 Task: Create a new appointment titled 'Review Meeting' on June 30, 2023, from 15:00 to 17:00.
Action: Mouse moved to (117, 52)
Screenshot: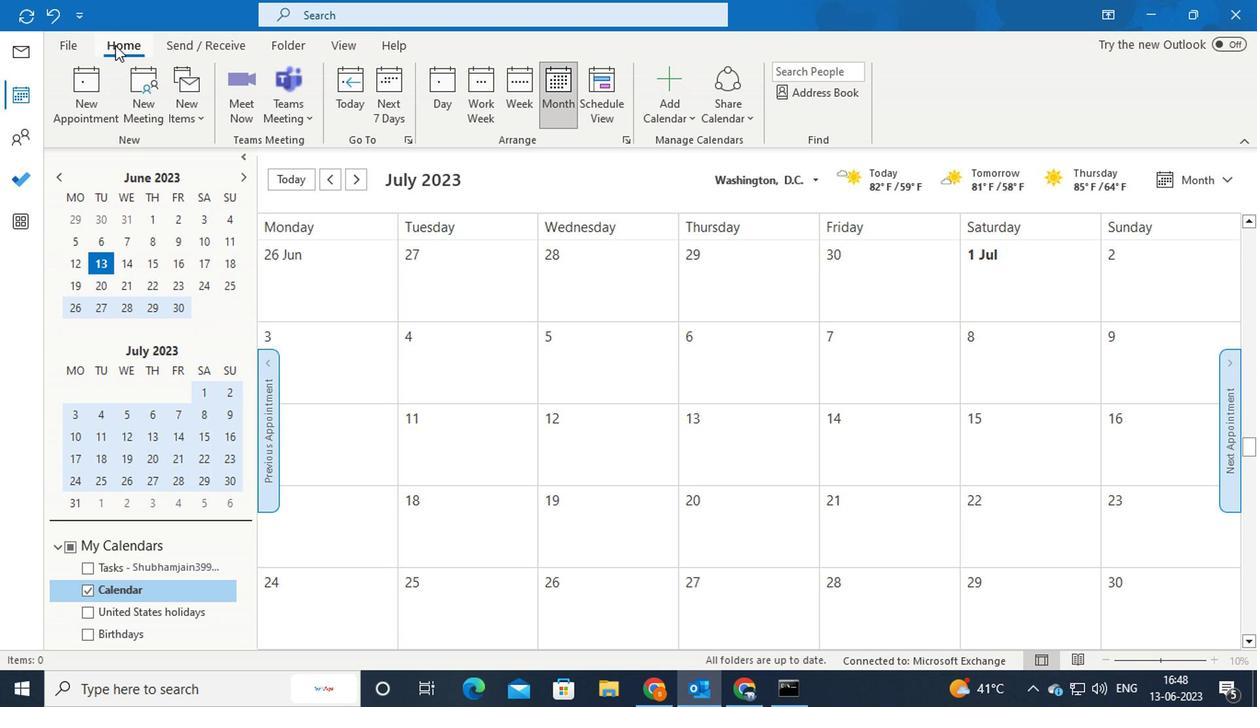 
Action: Mouse pressed left at (117, 52)
Screenshot: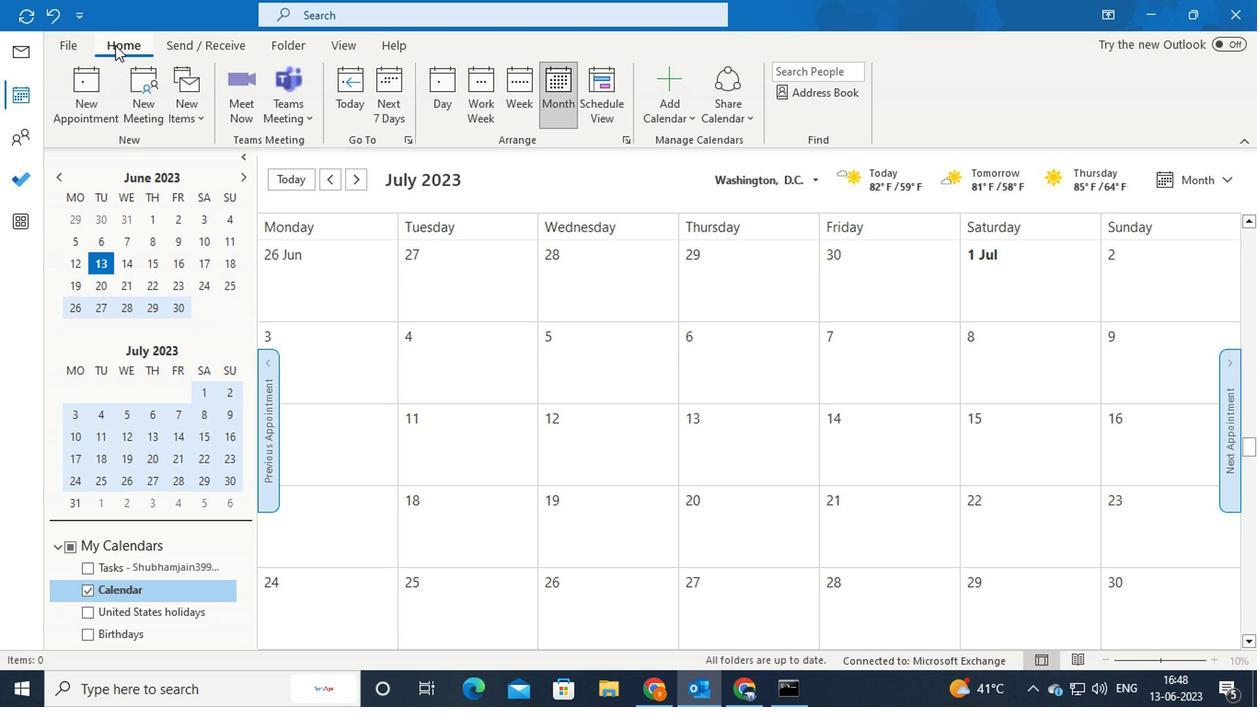 
Action: Mouse moved to (185, 314)
Screenshot: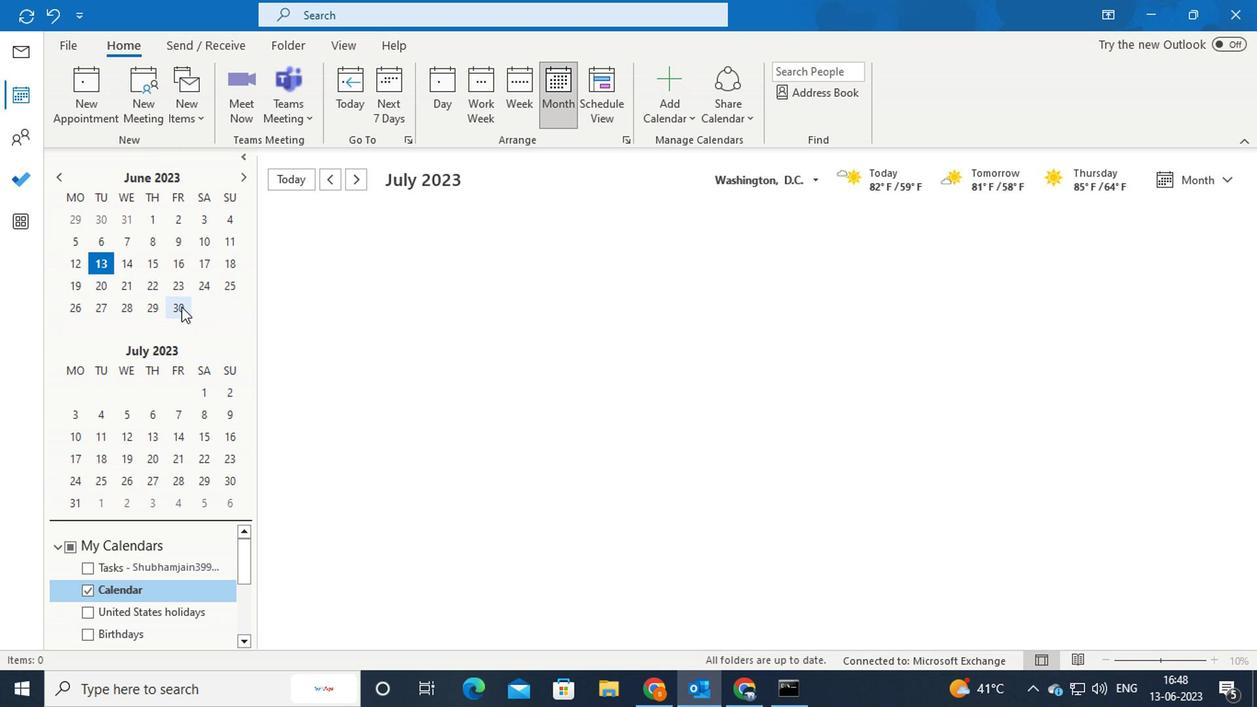 
Action: Mouse pressed left at (185, 314)
Screenshot: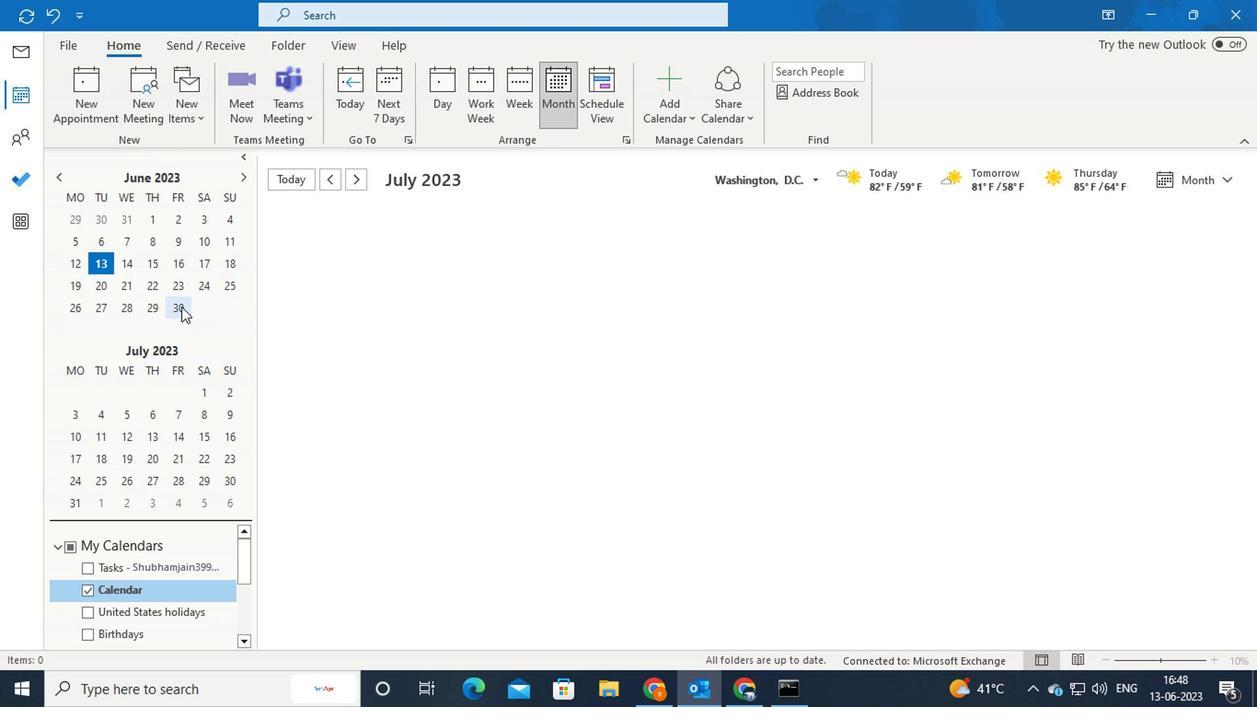 
Action: Mouse moved to (97, 117)
Screenshot: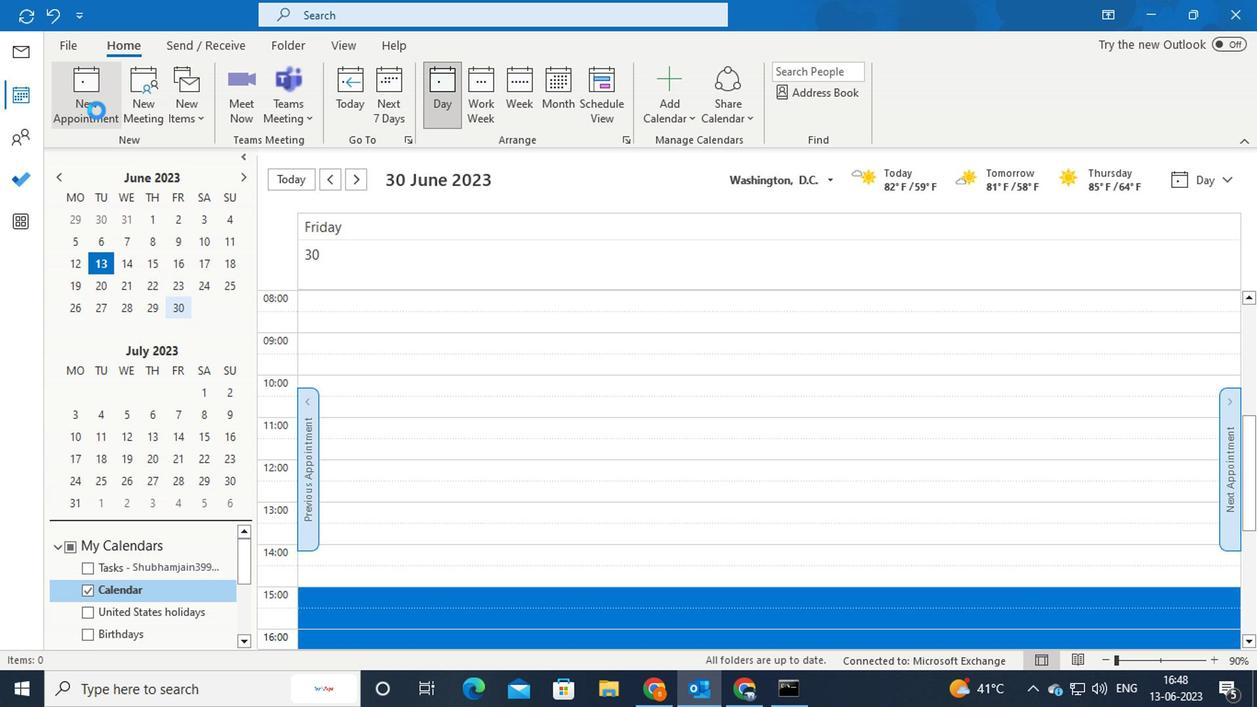 
Action: Mouse pressed left at (97, 117)
Screenshot: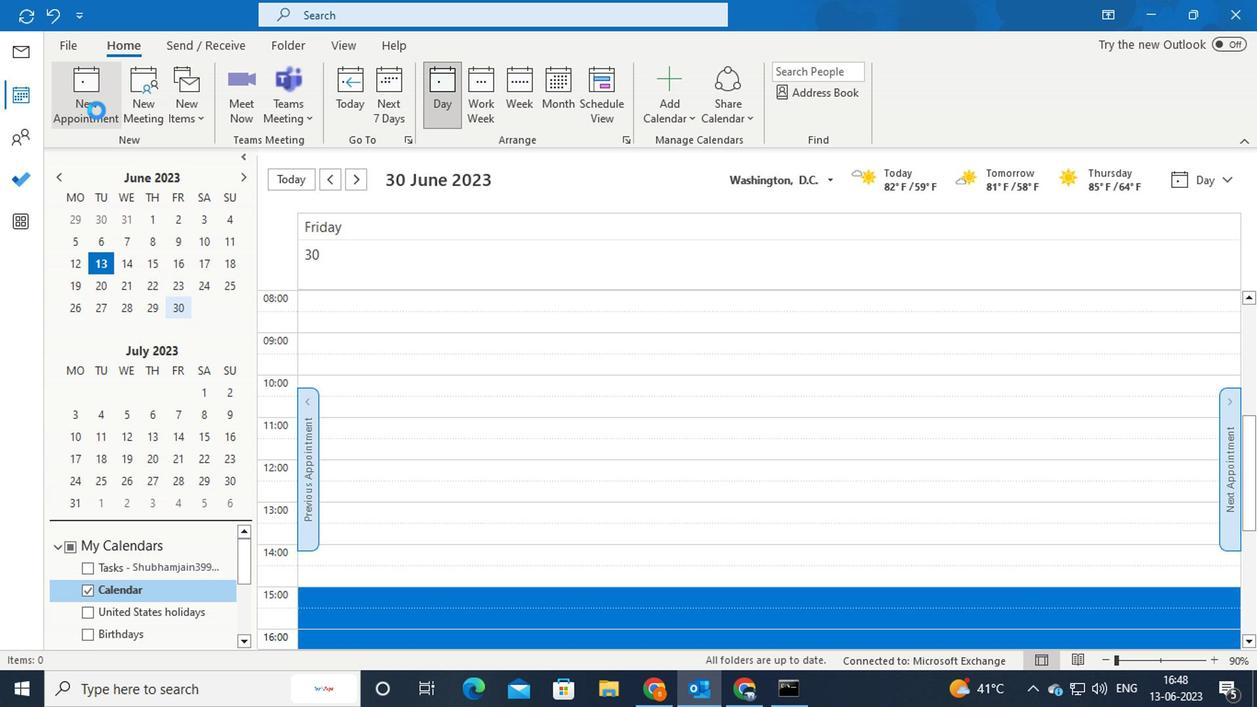 
Action: Mouse moved to (261, 189)
Screenshot: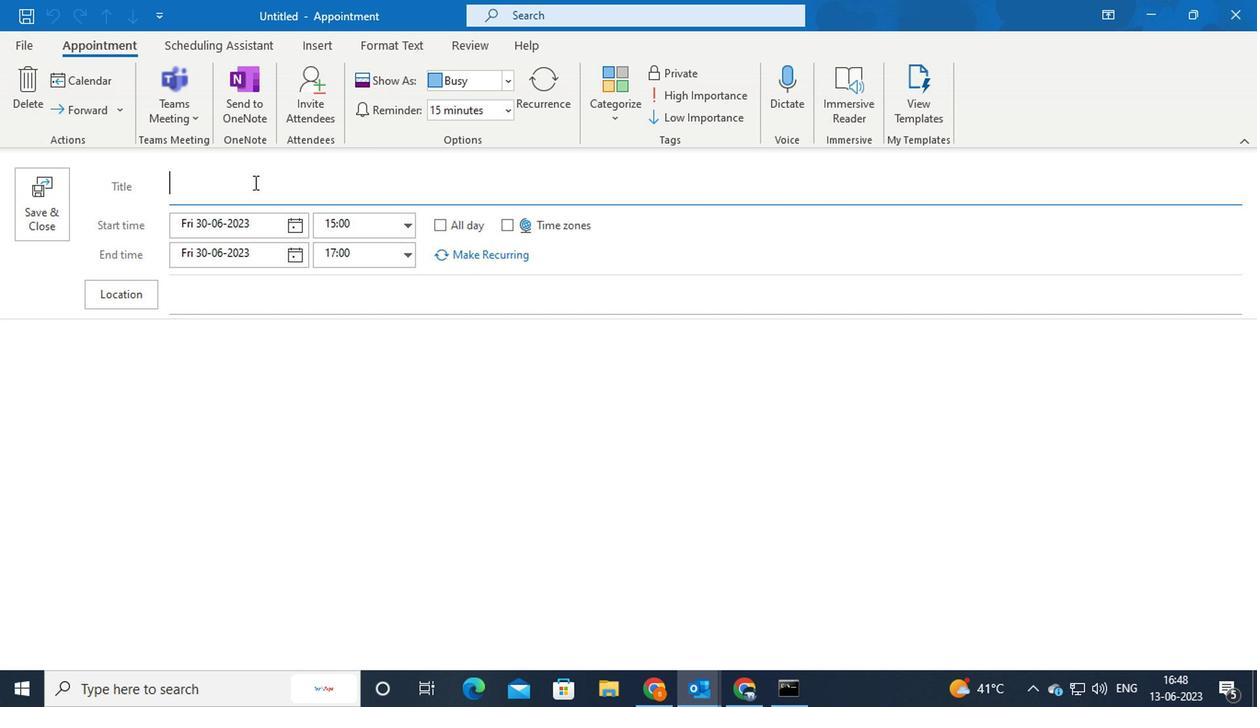 
Action: Mouse pressed left at (261, 189)
Screenshot: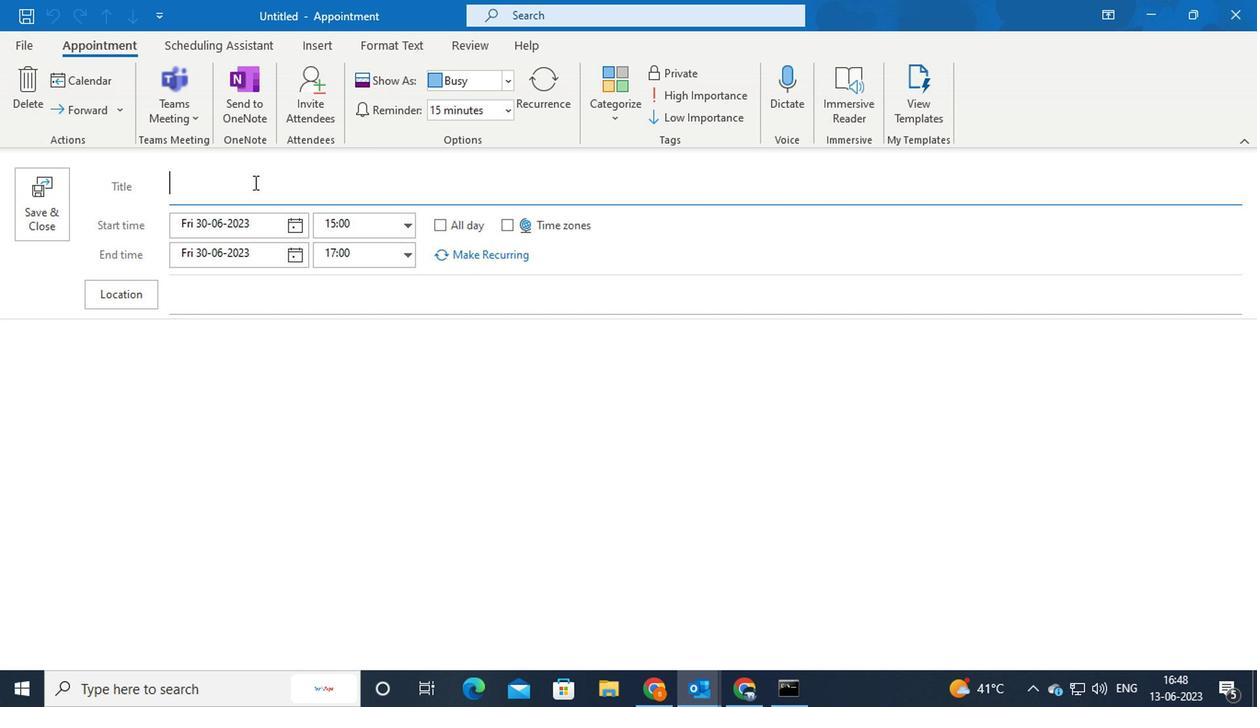 
Action: Mouse moved to (261, 187)
Screenshot: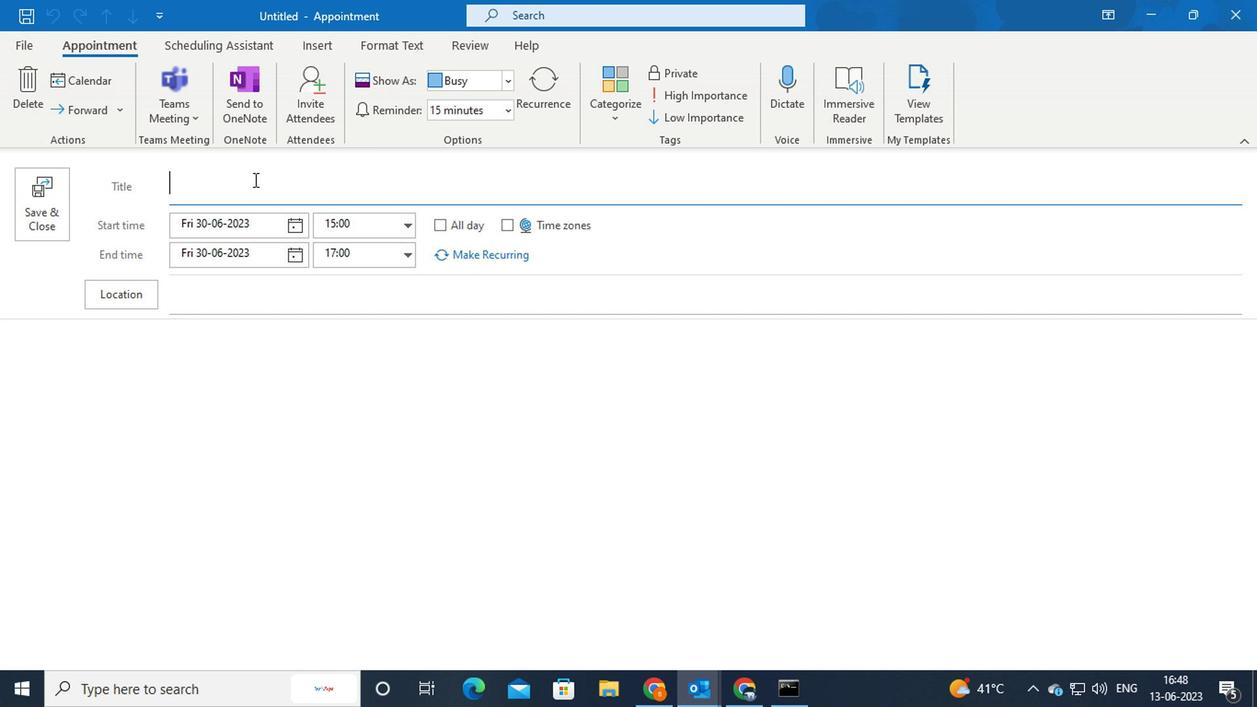 
Action: Key pressed <Key.shift>REVIEW<Key.space><Key.shift>NEET<Key.backspace><Key.backspace><Key.backspace><Key.backspace><Key.shift>MEETING
Screenshot: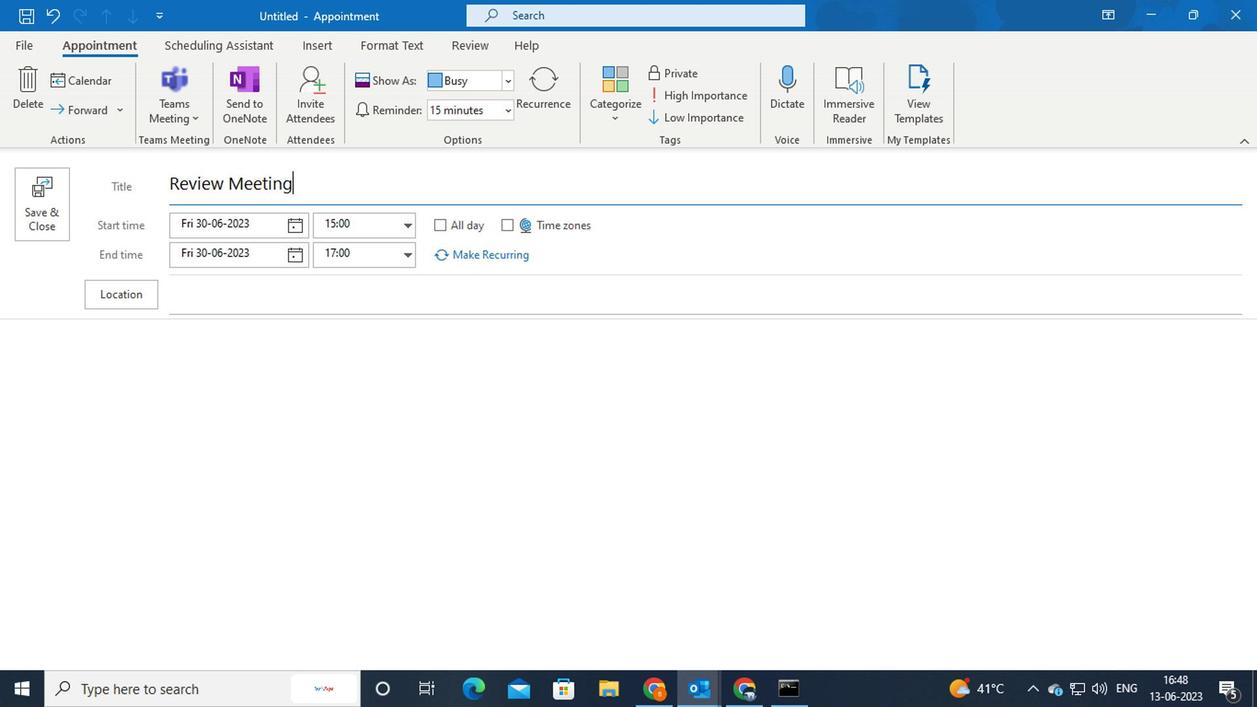 
Action: Mouse moved to (417, 235)
Screenshot: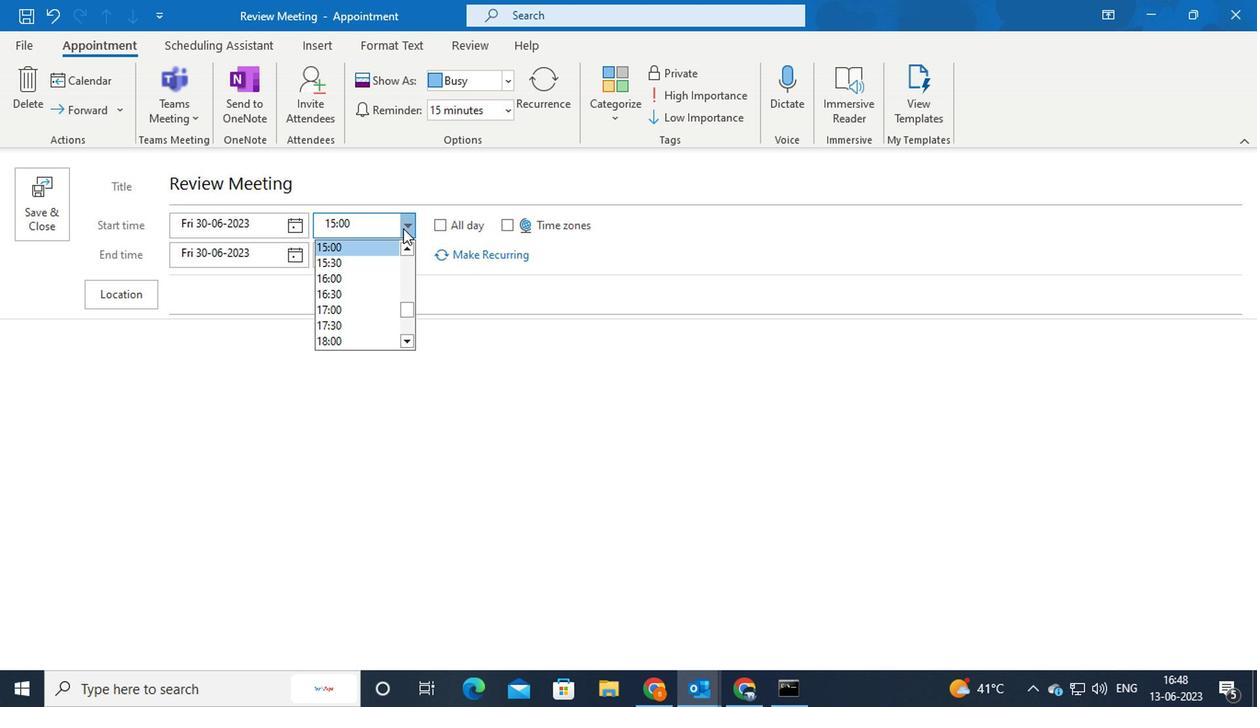 
Action: Mouse pressed left at (417, 235)
Screenshot: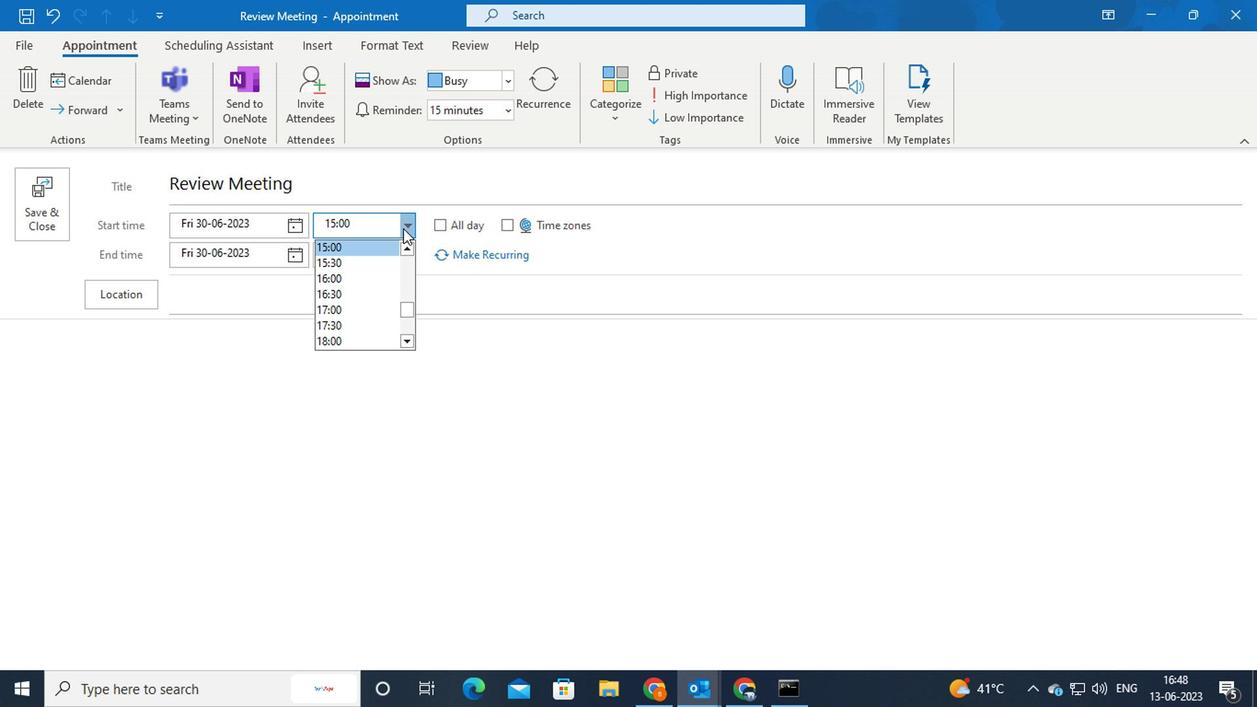 
Action: Mouse moved to (394, 256)
Screenshot: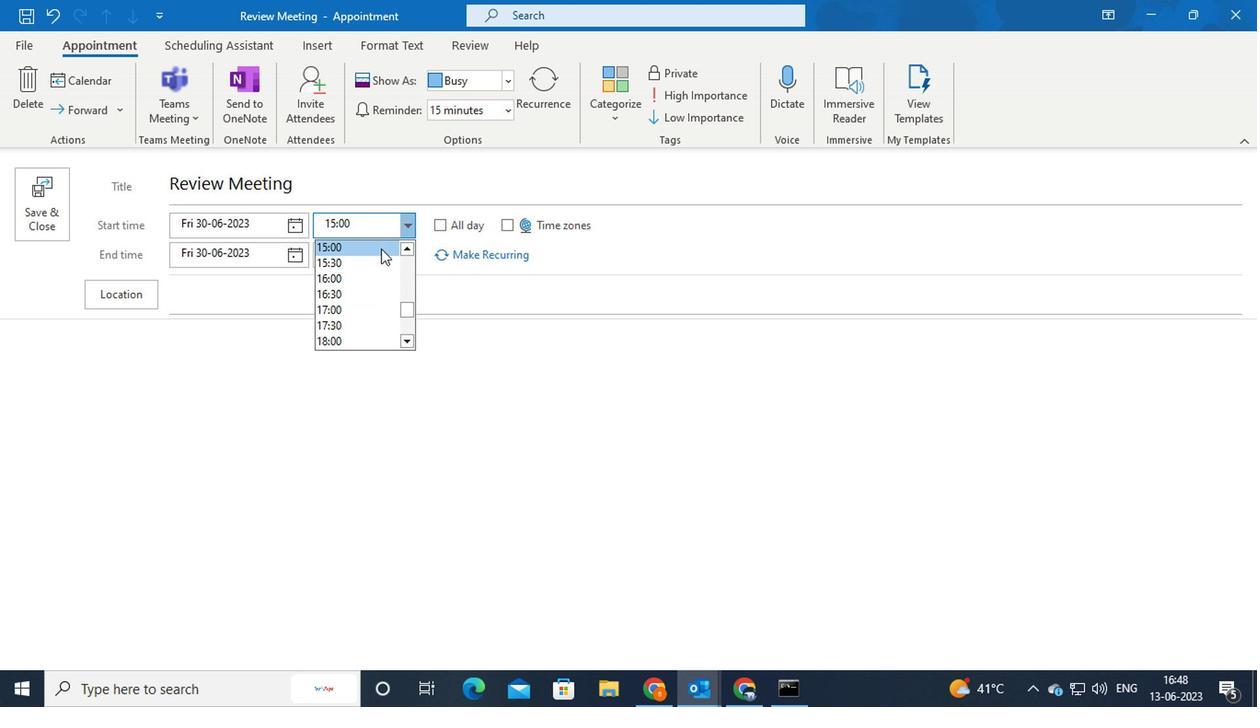 
Action: Mouse pressed left at (394, 256)
Screenshot: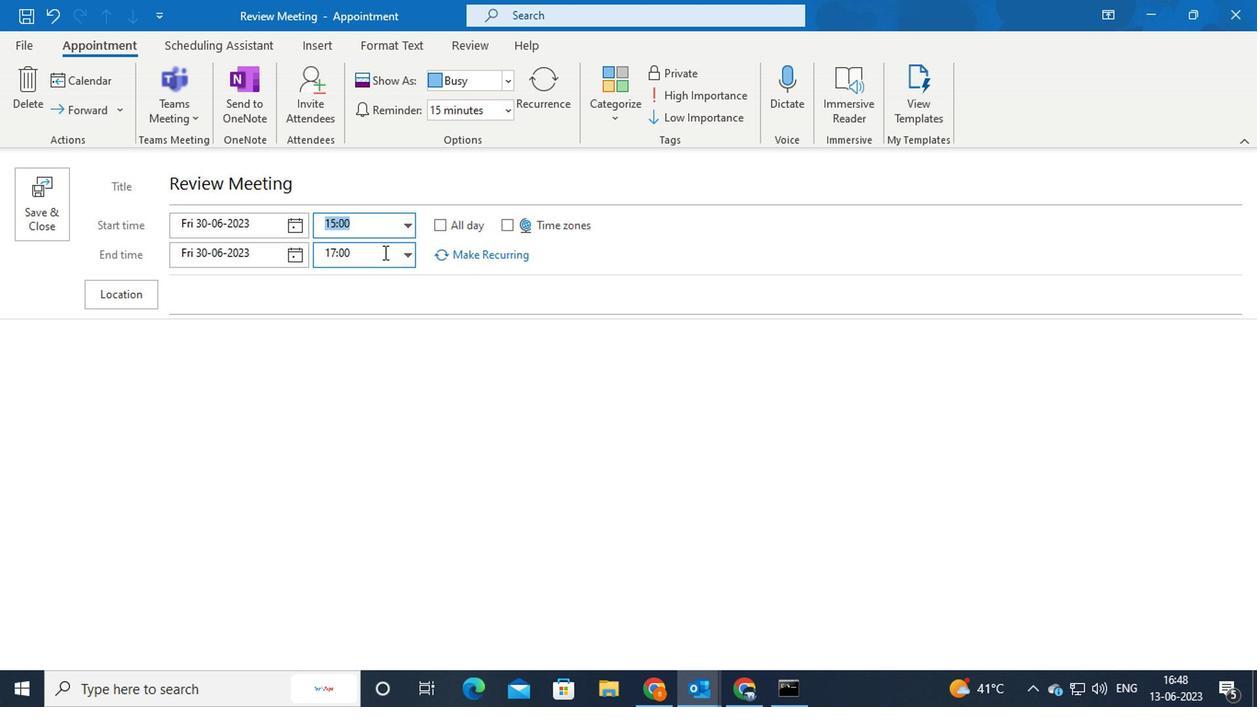 
Action: Mouse moved to (424, 264)
Screenshot: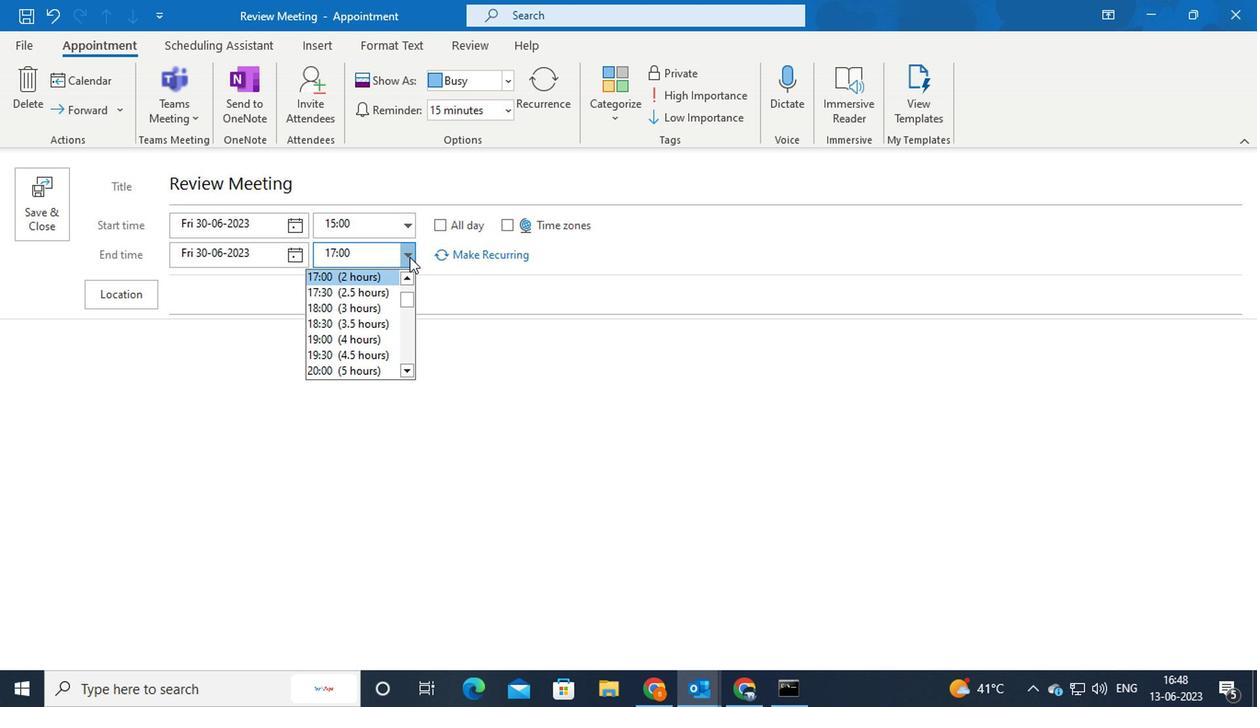 
Action: Mouse pressed left at (424, 264)
Screenshot: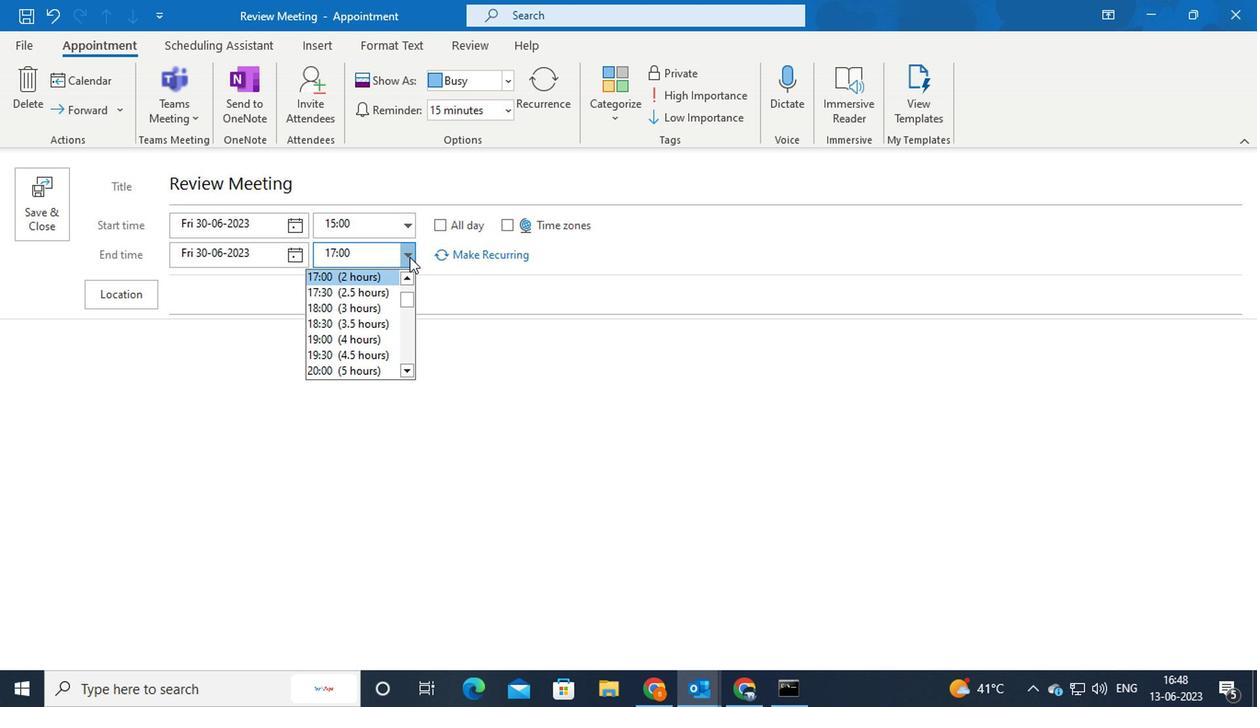 
Action: Mouse moved to (403, 283)
Screenshot: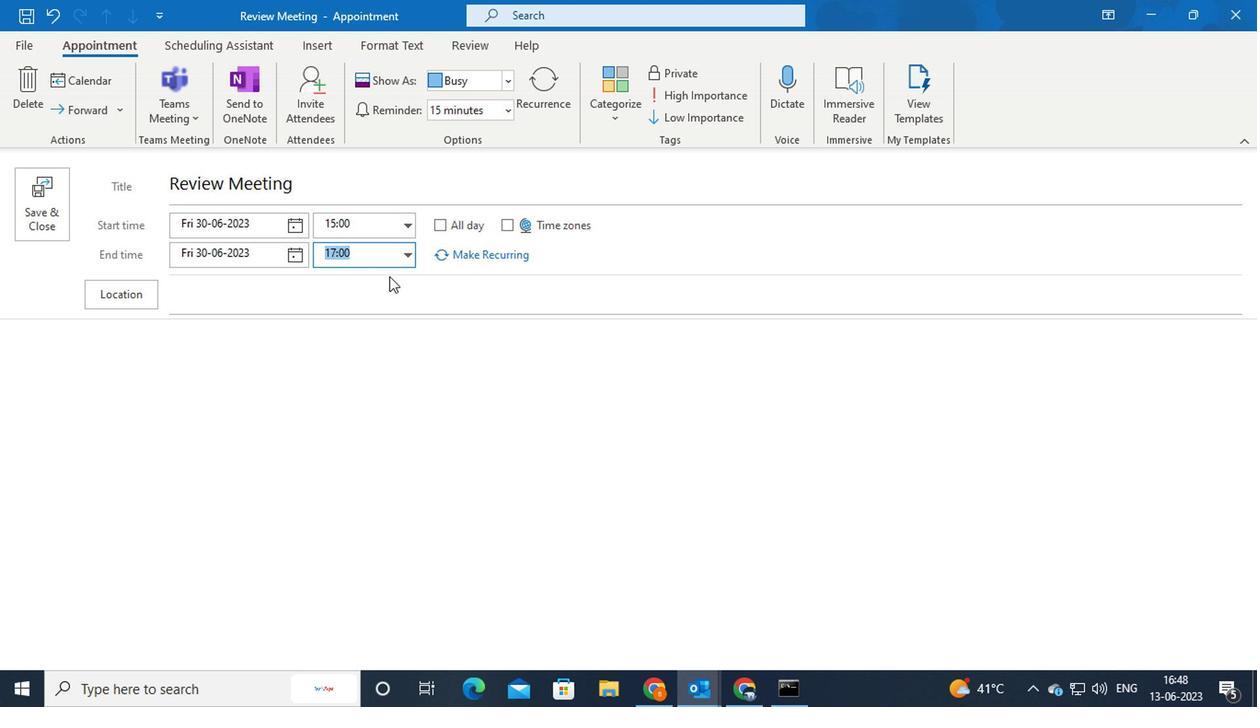 
Action: Mouse pressed left at (403, 283)
Screenshot: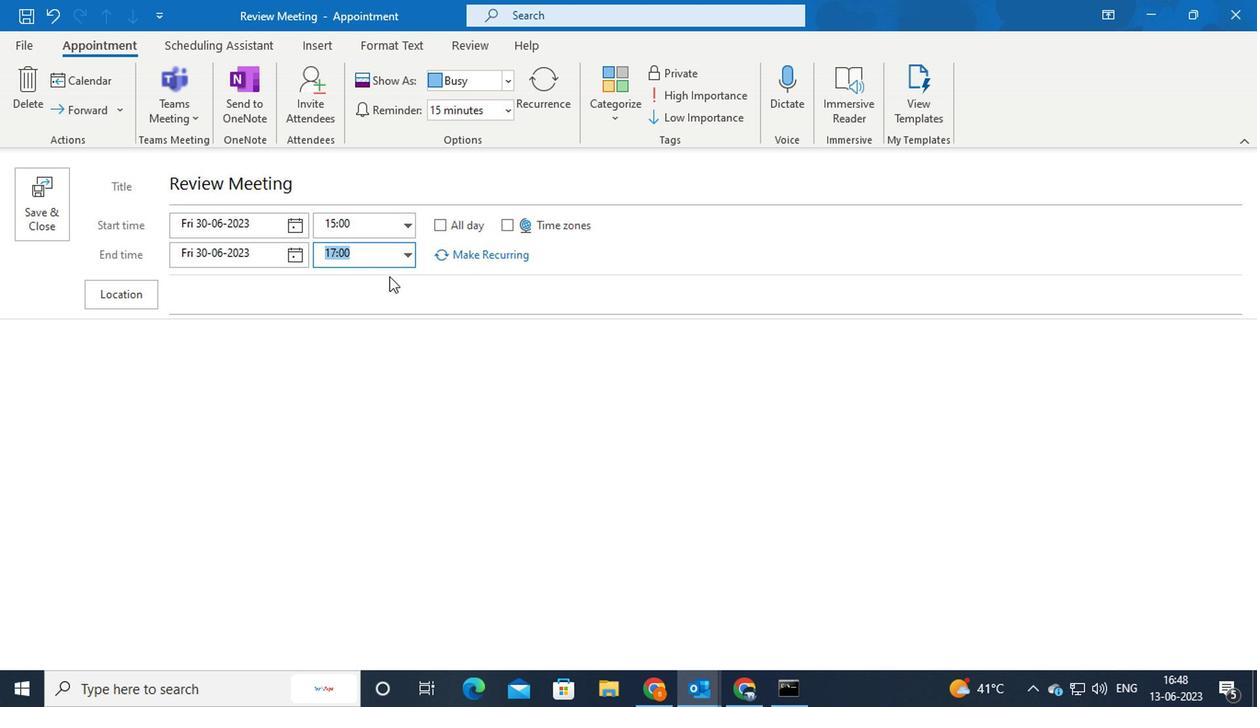 
Action: Mouse moved to (31, 210)
Screenshot: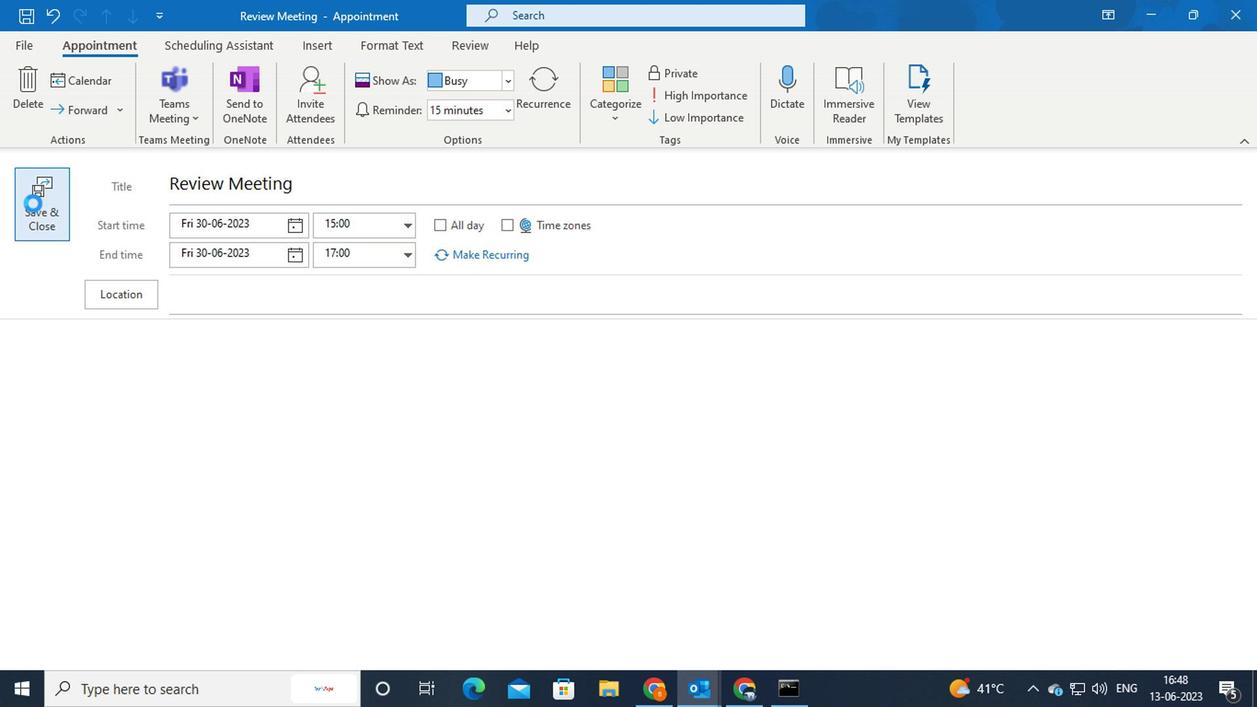 
Action: Mouse pressed left at (31, 210)
Screenshot: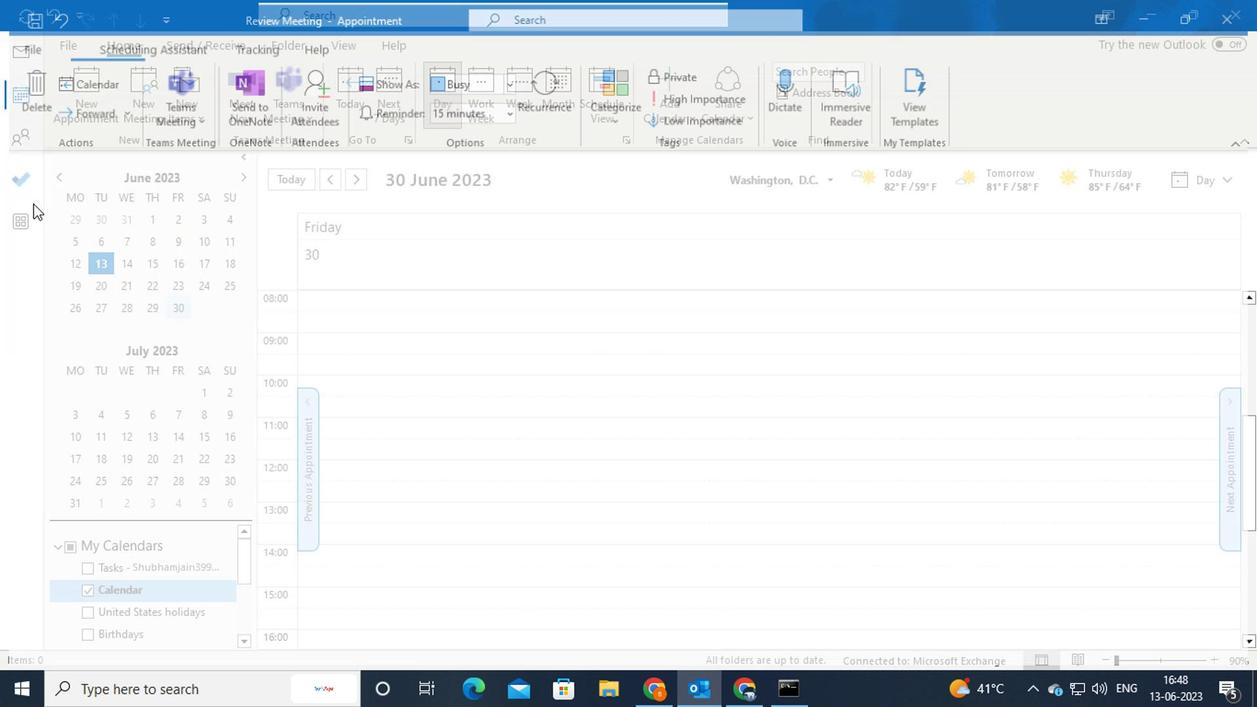 
Action: Mouse moved to (31, 212)
Screenshot: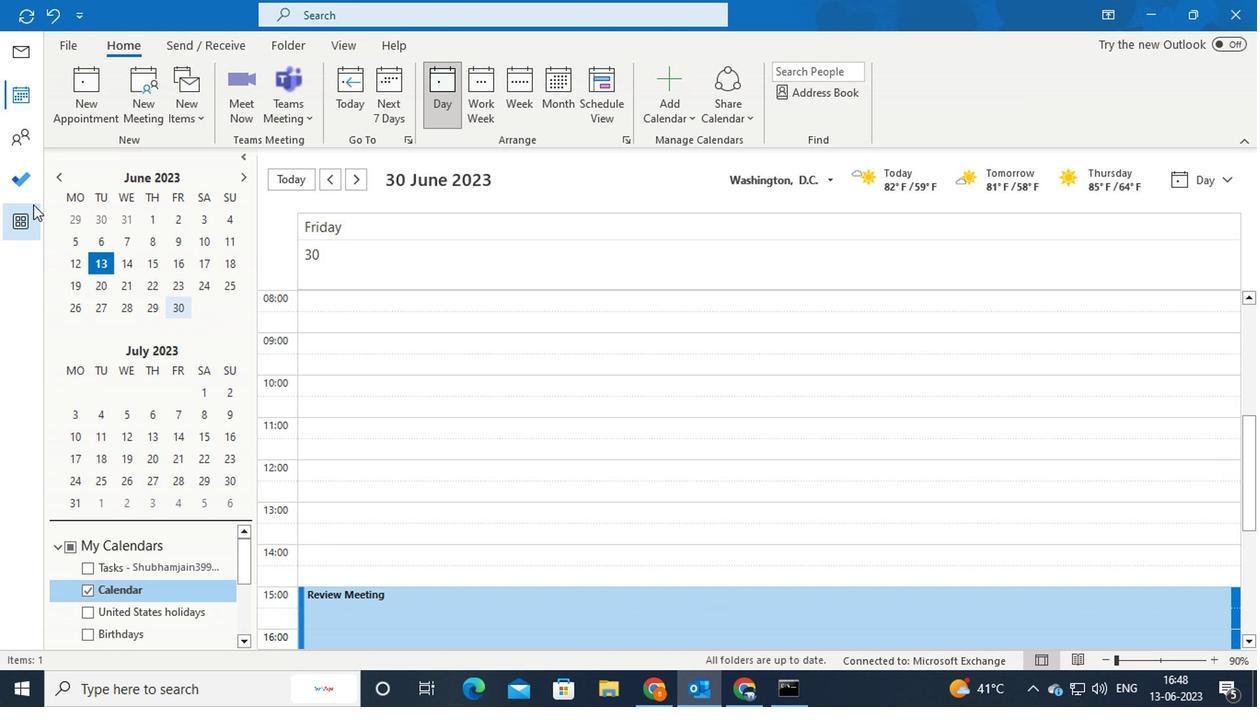 
Action: Key pressed <Key.f9>
Screenshot: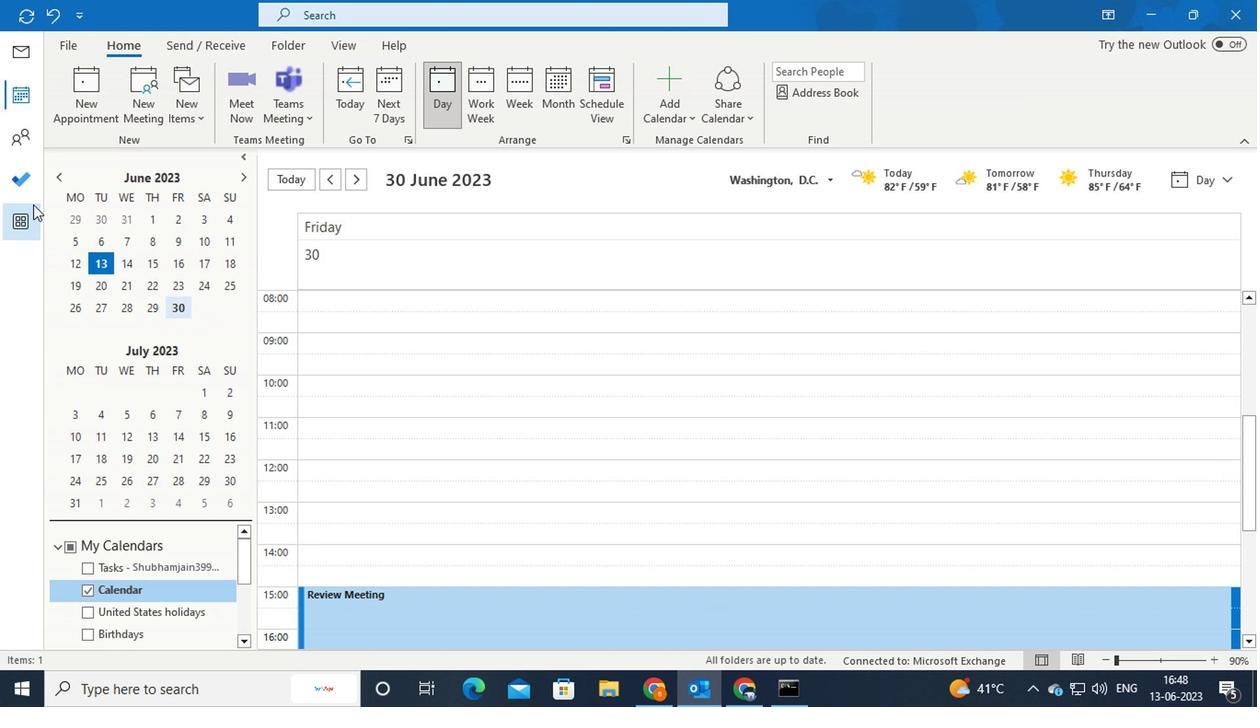 
